 Task: Look for products from The Fish Market only.
Action: Mouse moved to (19, 61)
Screenshot: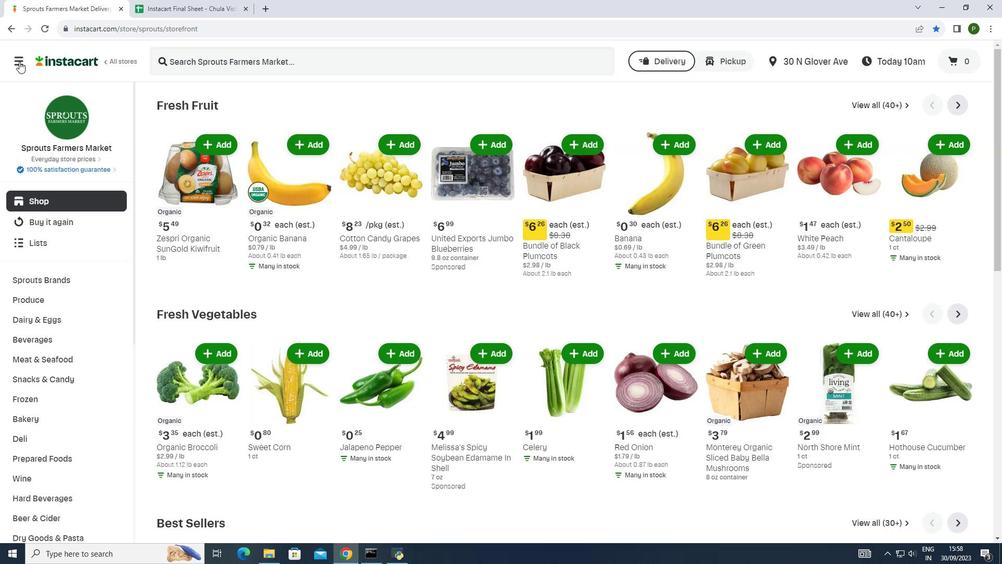 
Action: Mouse pressed left at (19, 61)
Screenshot: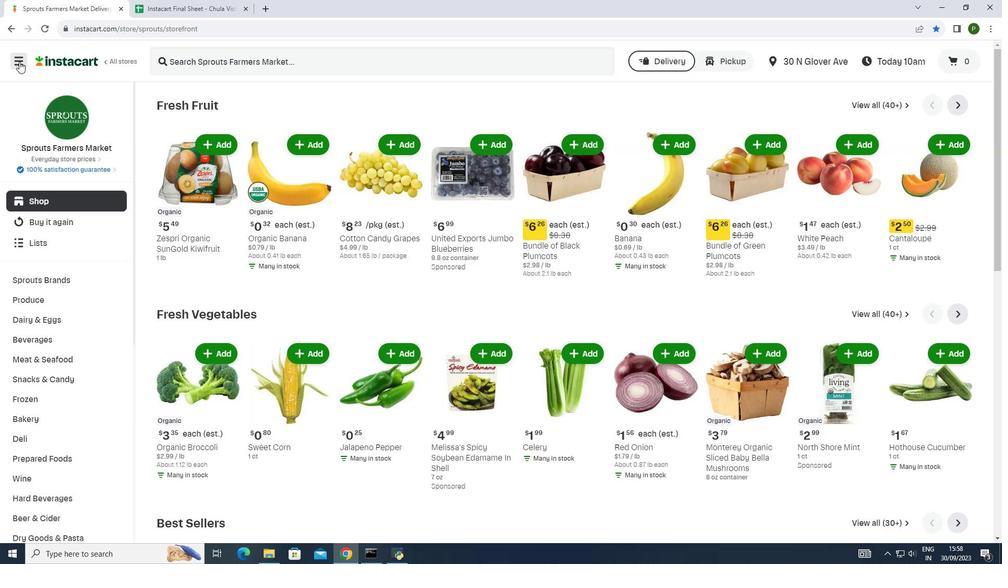 
Action: Mouse moved to (54, 269)
Screenshot: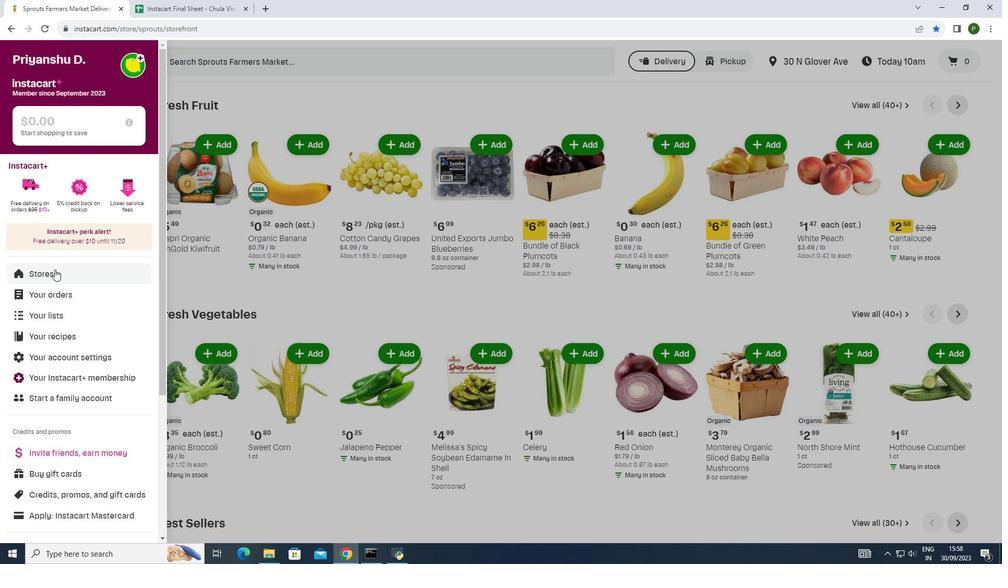 
Action: Mouse pressed left at (54, 269)
Screenshot: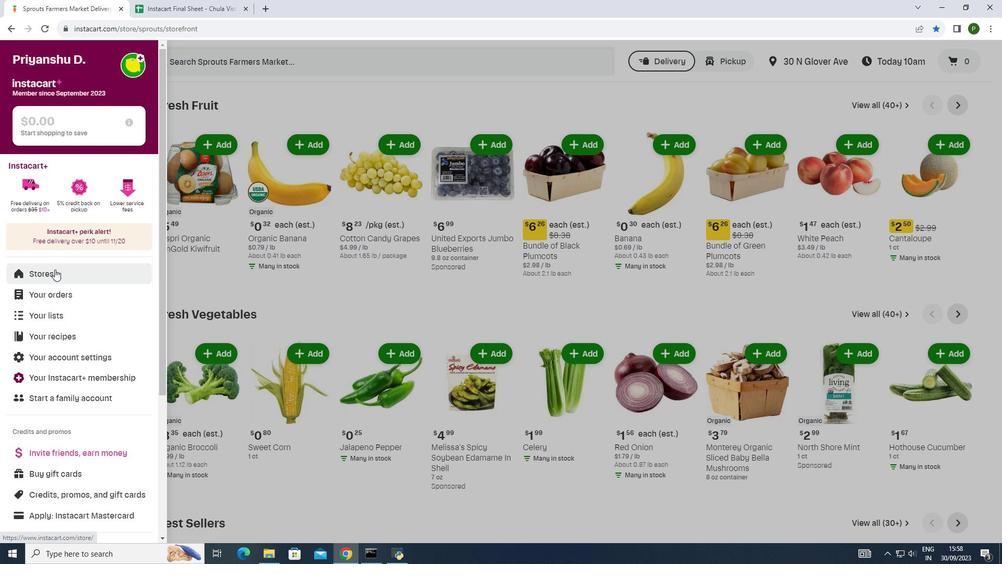 
Action: Mouse moved to (231, 97)
Screenshot: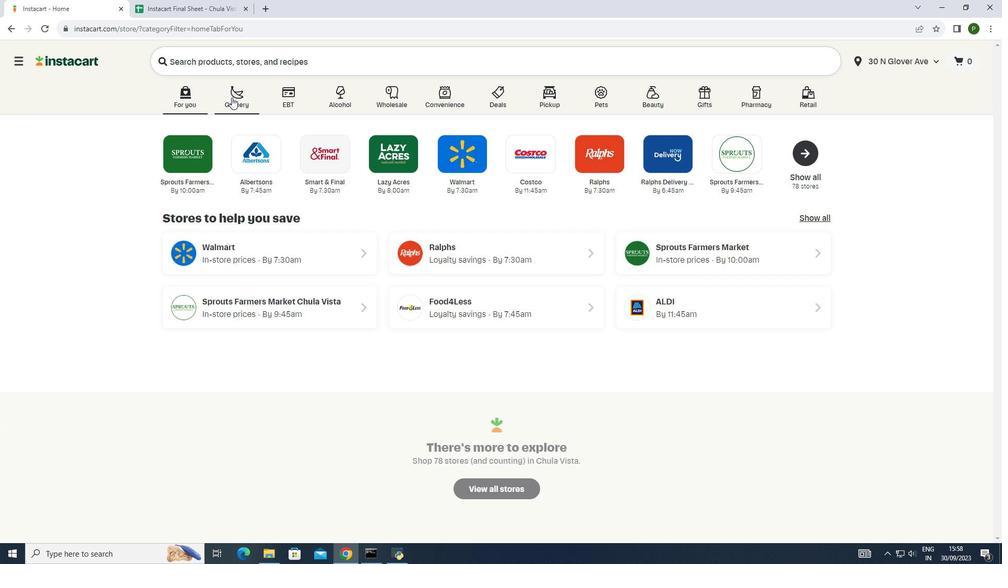 
Action: Mouse pressed left at (231, 97)
Screenshot: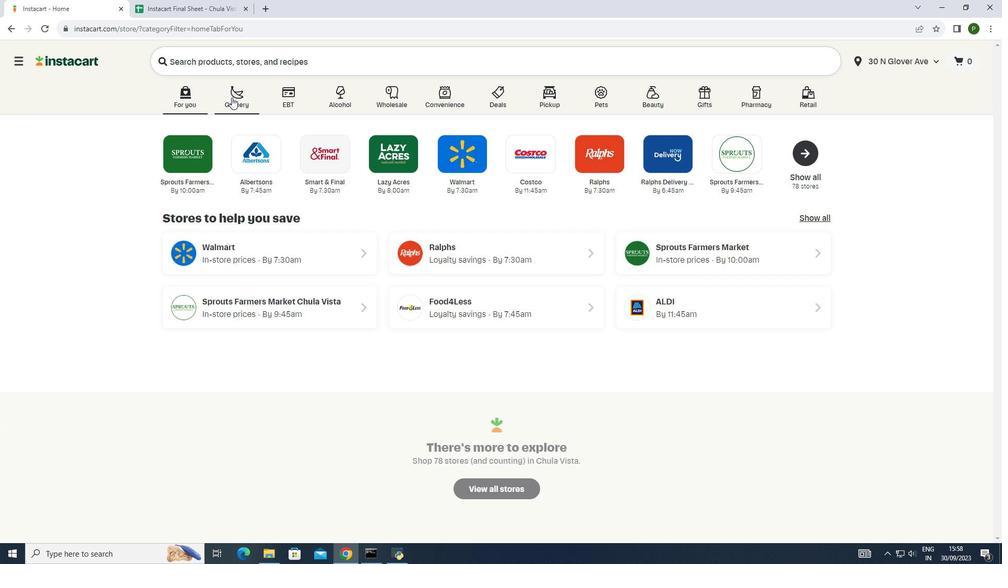 
Action: Mouse moved to (517, 162)
Screenshot: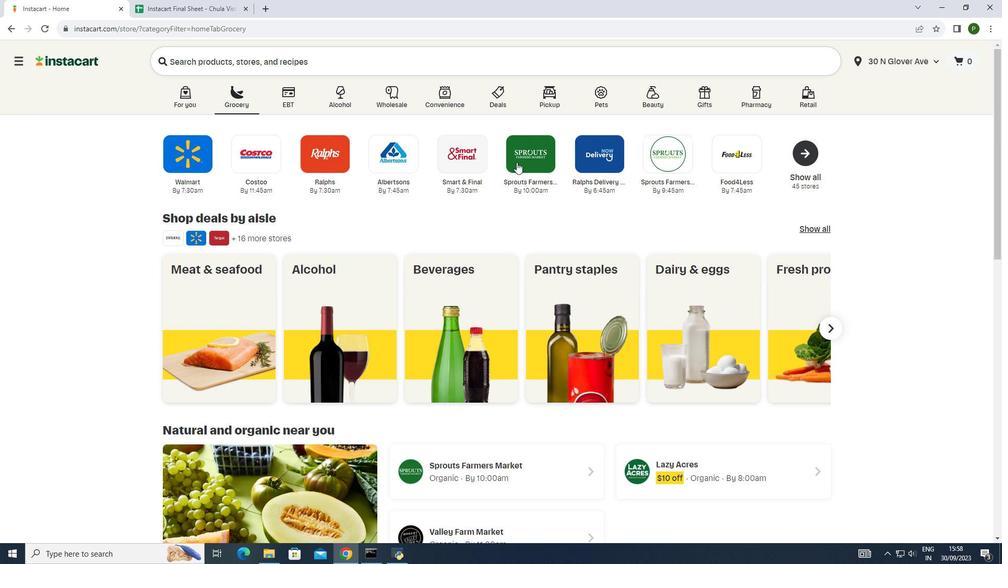 
Action: Mouse pressed left at (517, 162)
Screenshot: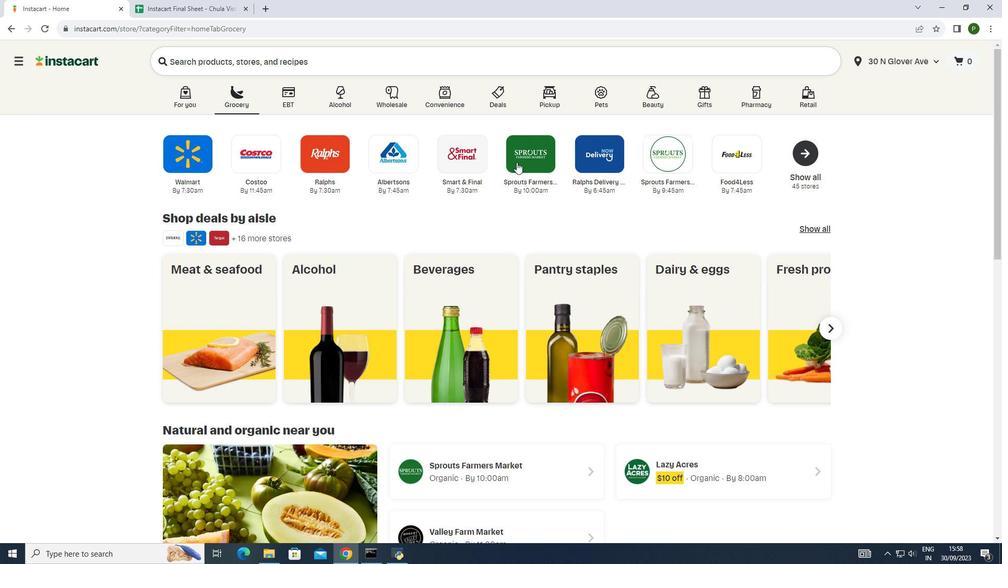 
Action: Mouse moved to (36, 275)
Screenshot: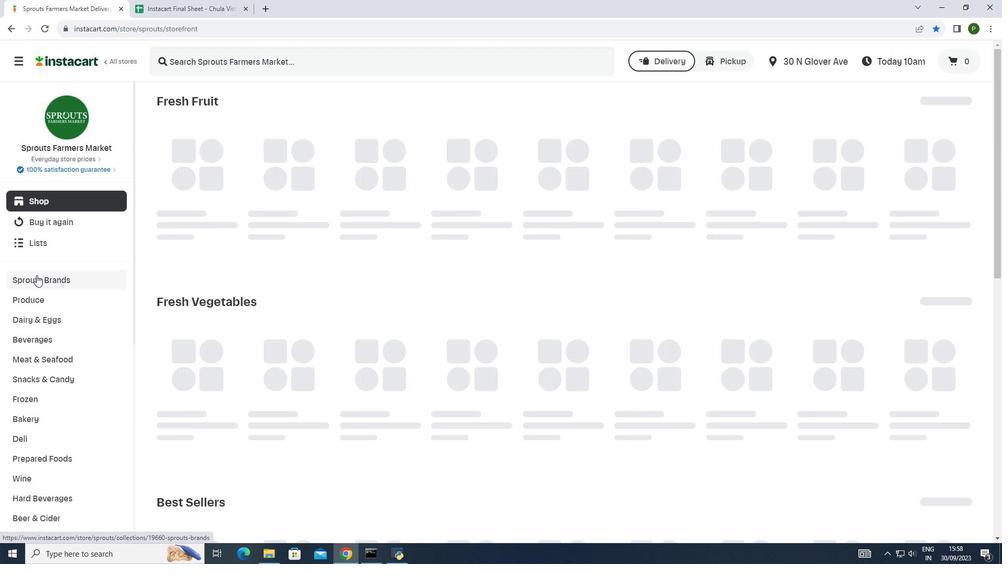 
Action: Mouse pressed left at (36, 275)
Screenshot: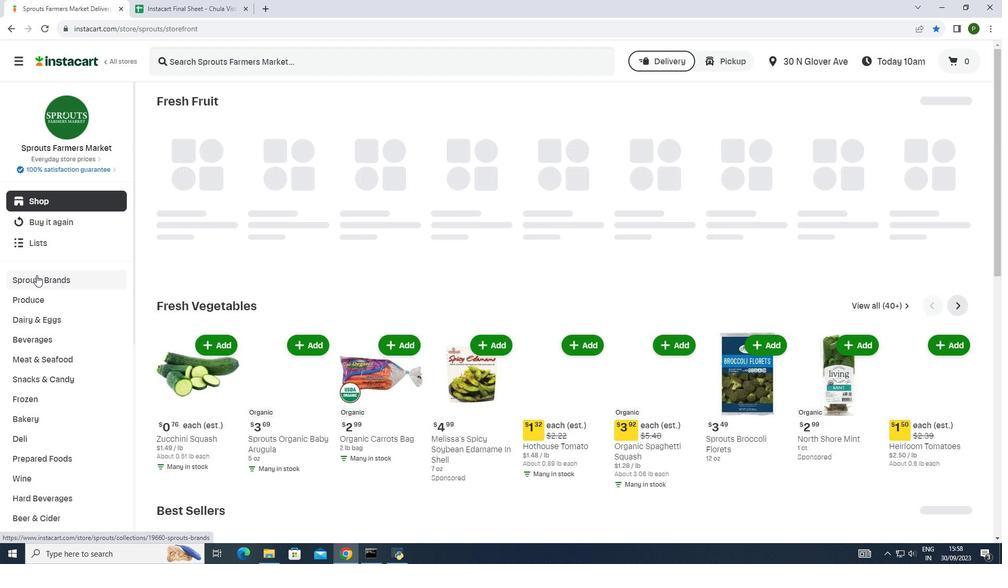 
Action: Mouse moved to (46, 318)
Screenshot: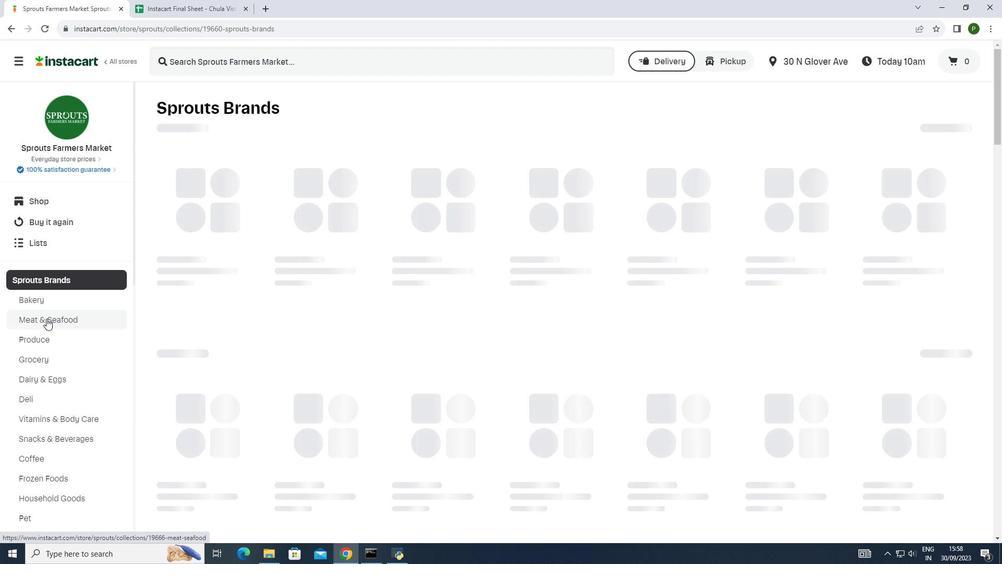 
Action: Mouse pressed left at (46, 318)
Screenshot: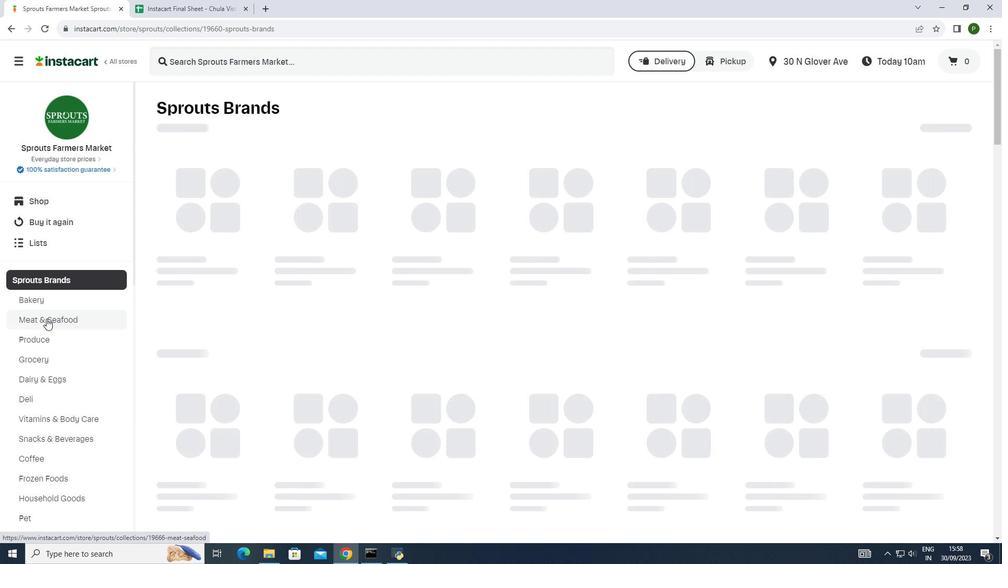 
Action: Mouse moved to (311, 135)
Screenshot: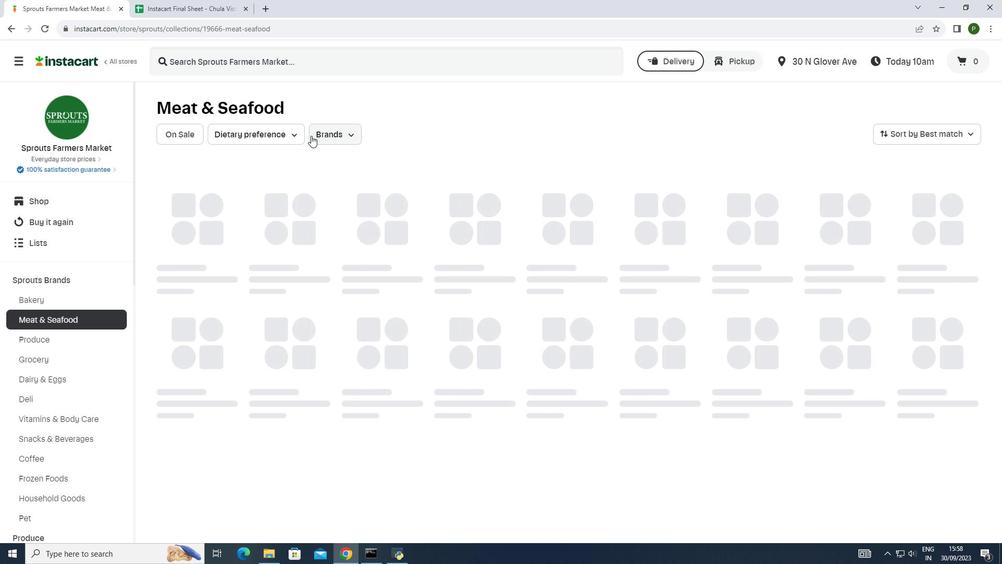 
Action: Mouse pressed left at (311, 135)
Screenshot: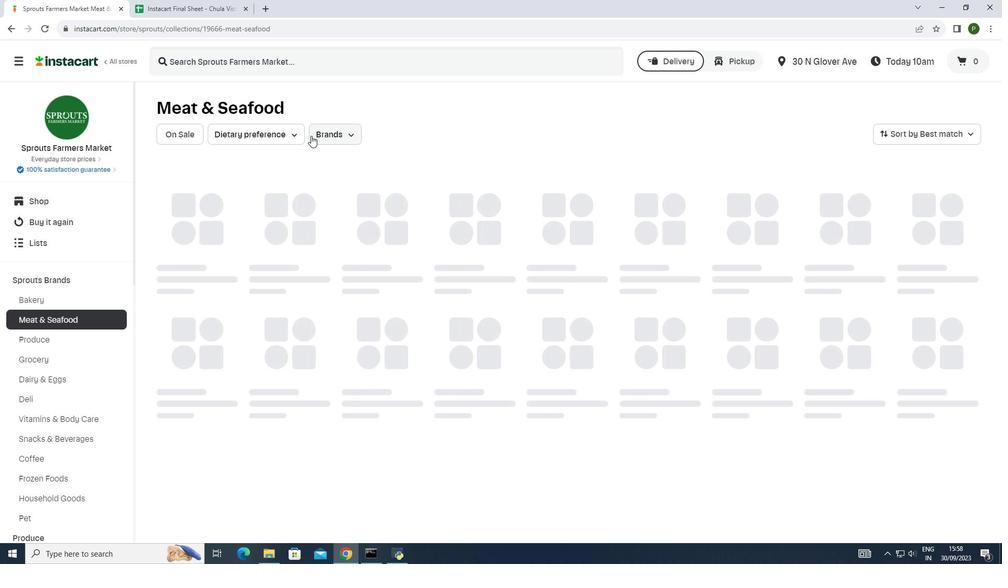 
Action: Mouse moved to (331, 211)
Screenshot: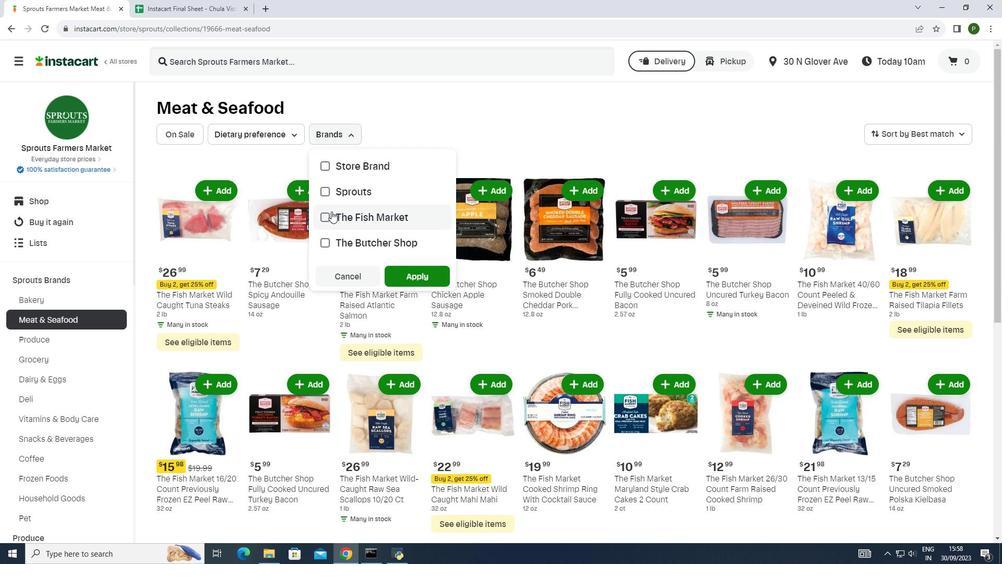 
Action: Mouse pressed left at (331, 211)
Screenshot: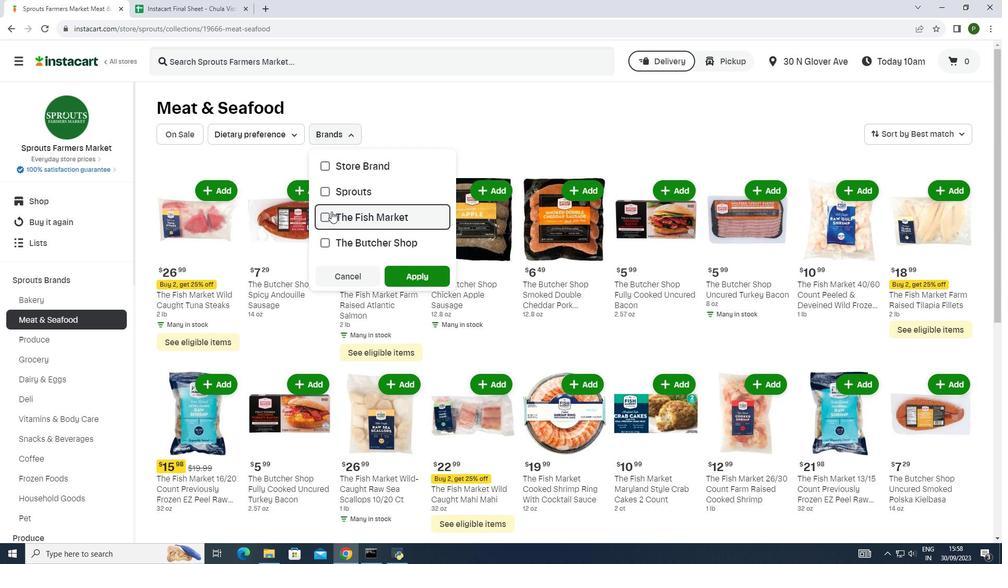 
Action: Mouse moved to (425, 275)
Screenshot: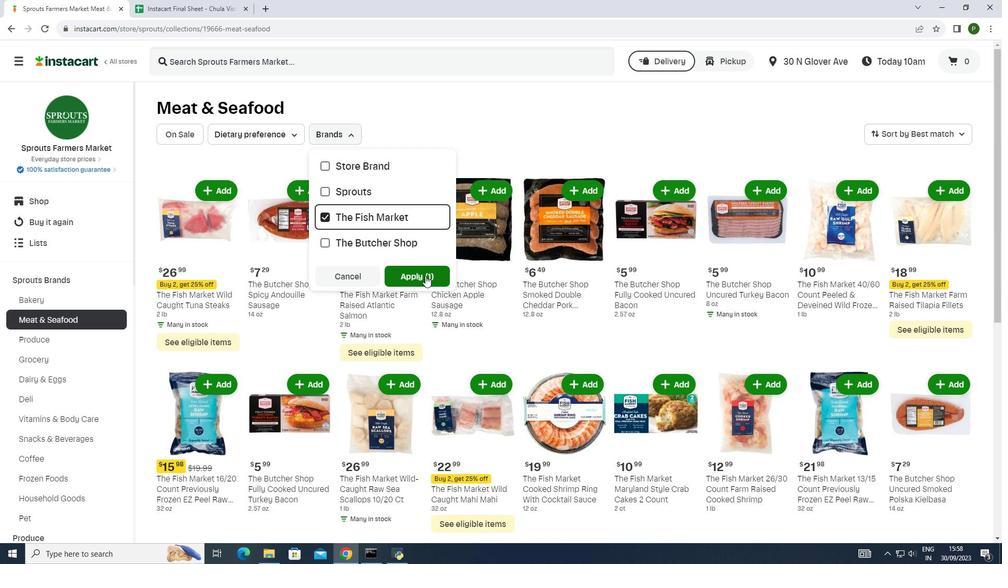 
Action: Mouse pressed left at (425, 275)
Screenshot: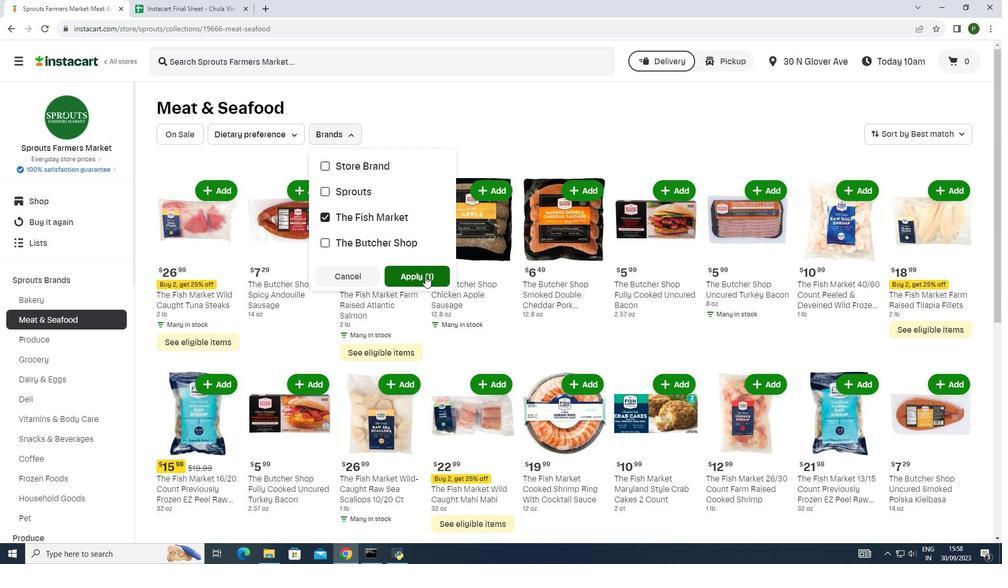 
Action: Mouse moved to (430, 273)
Screenshot: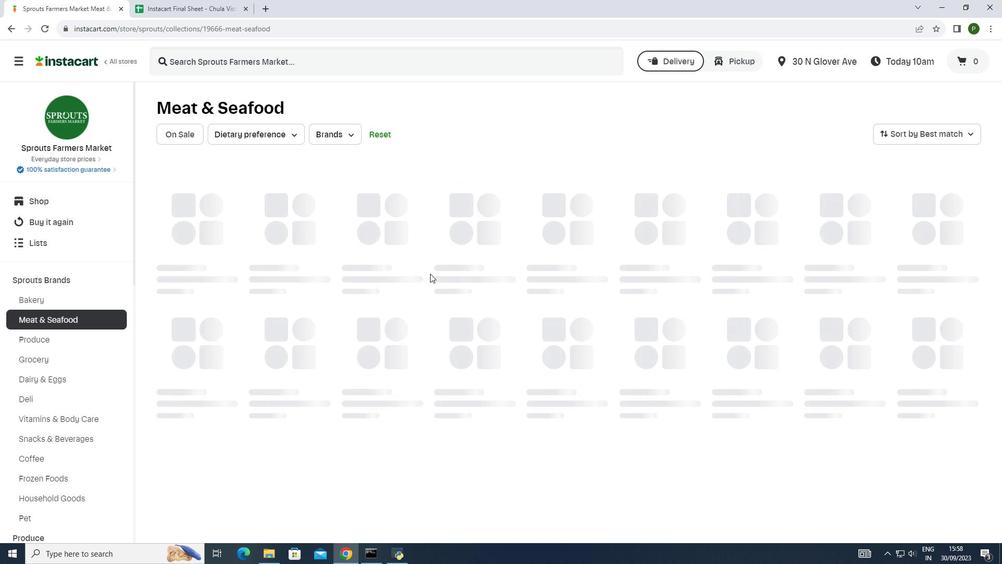 
